 Task: Change theme to Light (Visual Studio).
Action: Mouse moved to (30, 11)
Screenshot: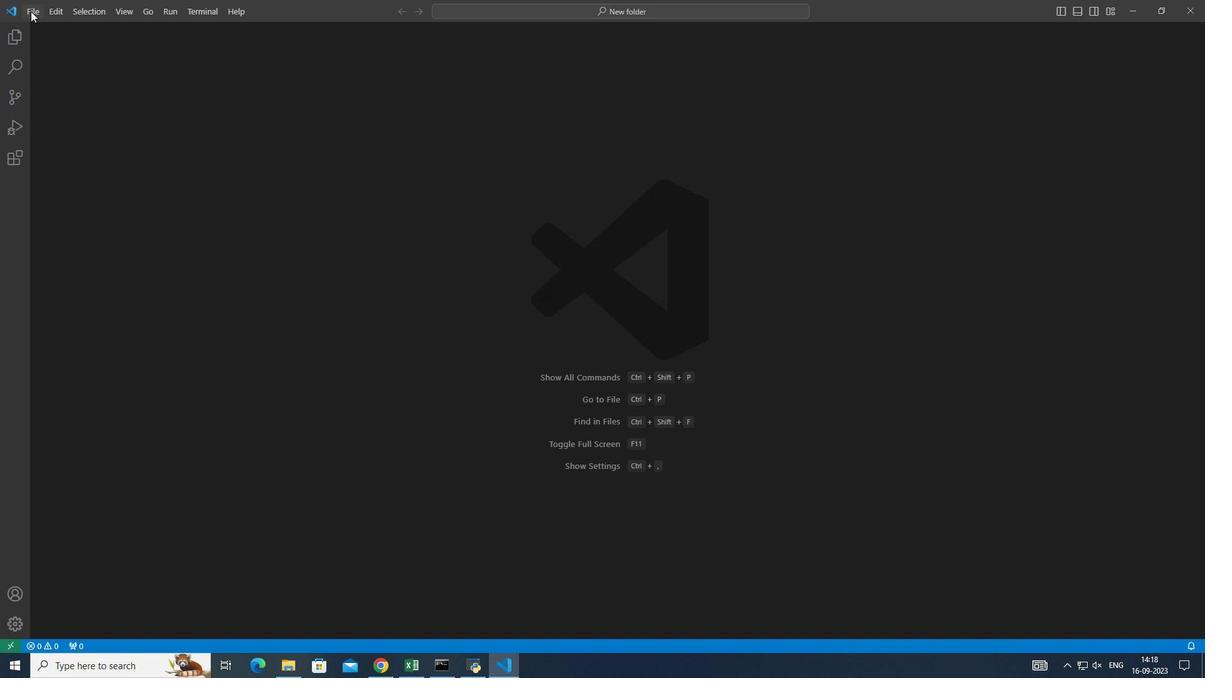 
Action: Mouse pressed left at (30, 11)
Screenshot: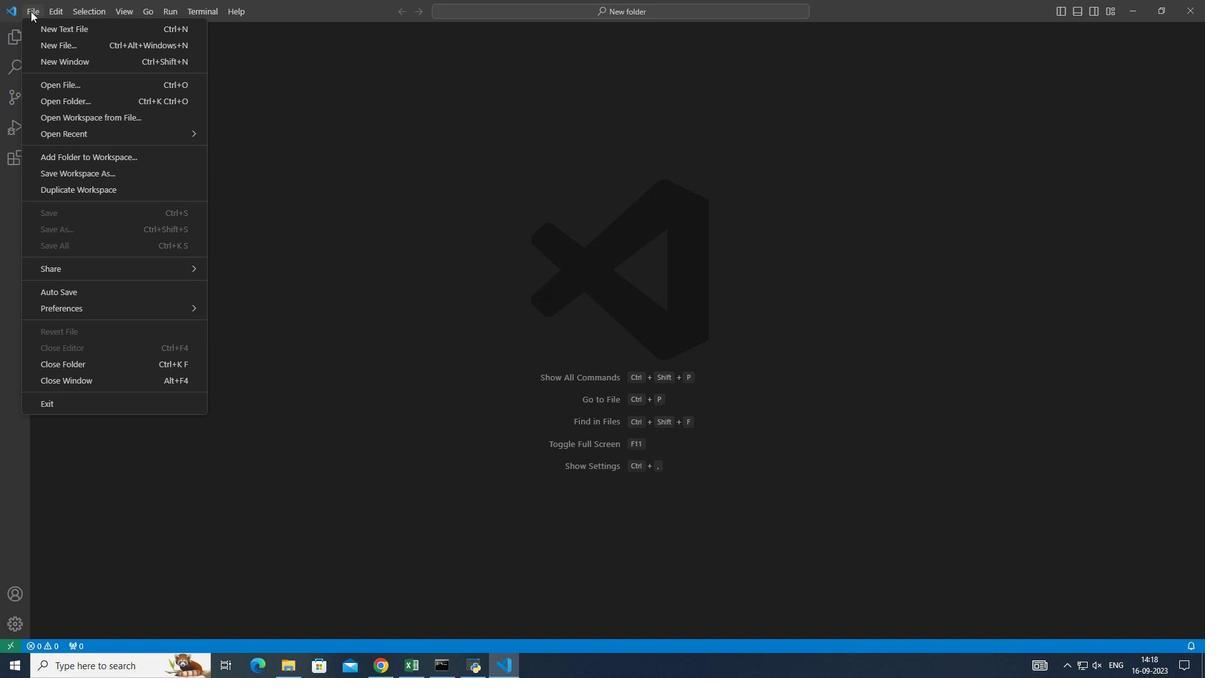 
Action: Mouse moved to (470, 432)
Screenshot: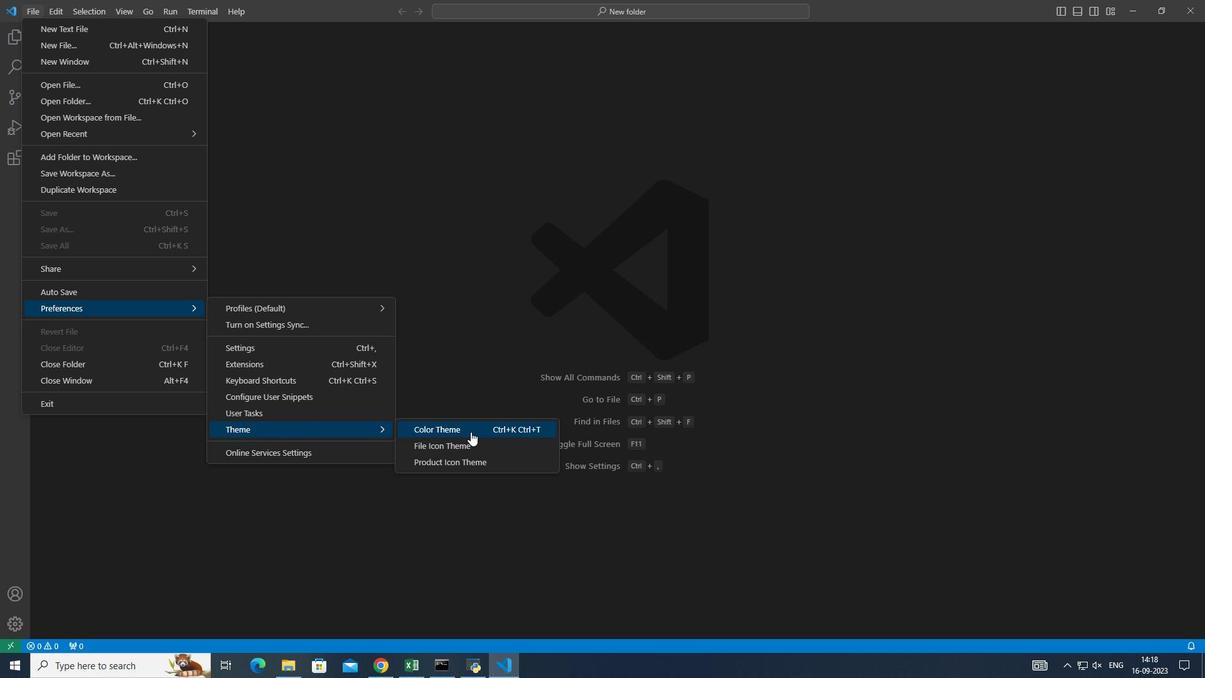 
Action: Mouse pressed left at (470, 432)
Screenshot: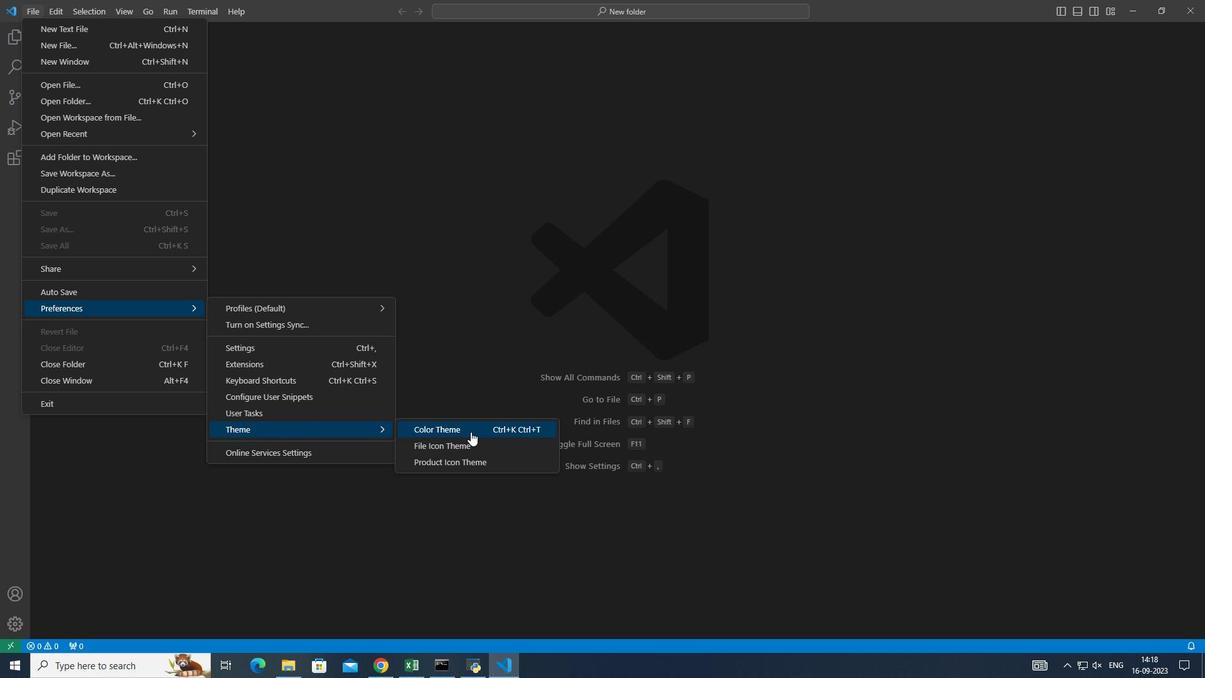 
Action: Mouse moved to (496, 51)
Screenshot: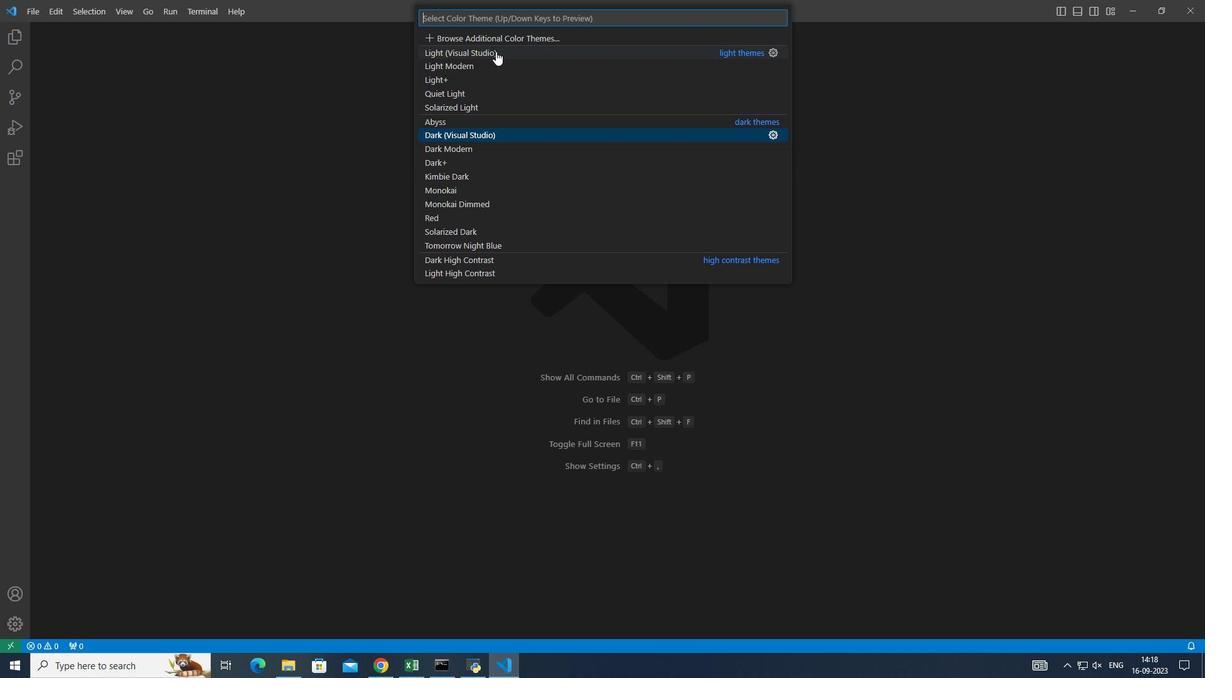 
Action: Mouse pressed left at (496, 51)
Screenshot: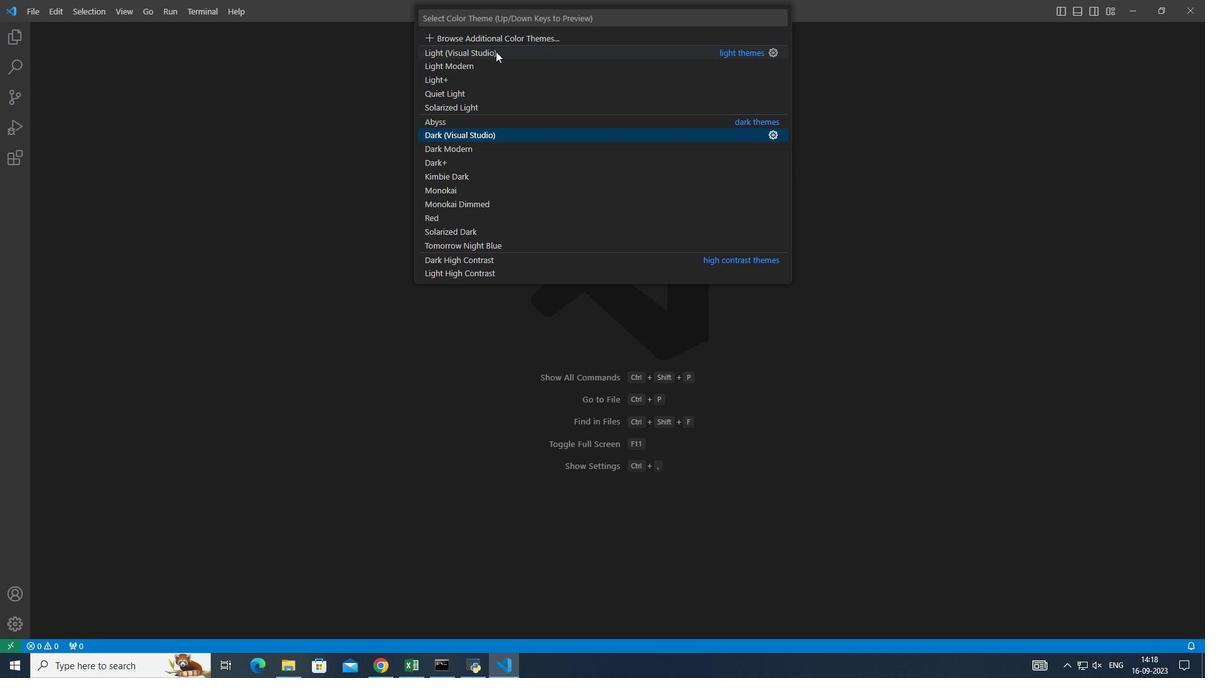 
Action: Mouse moved to (492, 166)
Screenshot: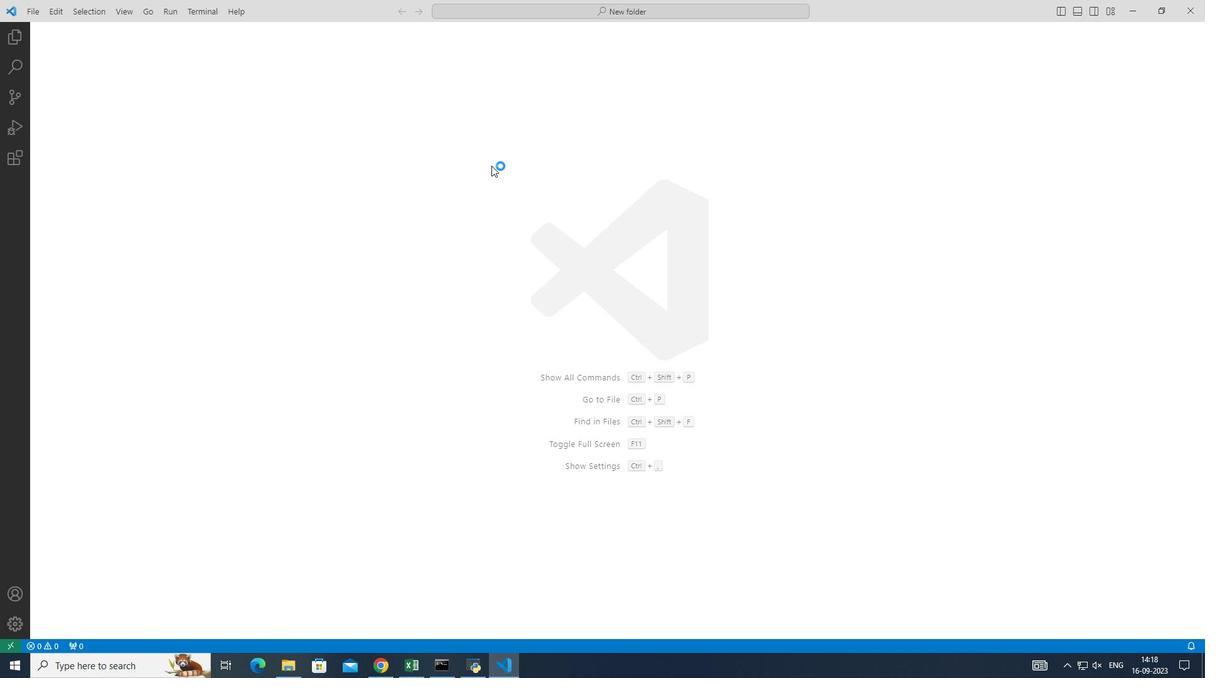 
